 Task: Create a section Automated Testing Sprint and in the section, add a milestone Platform Migration in the project Touchstone.
Action: Mouse moved to (60, 320)
Screenshot: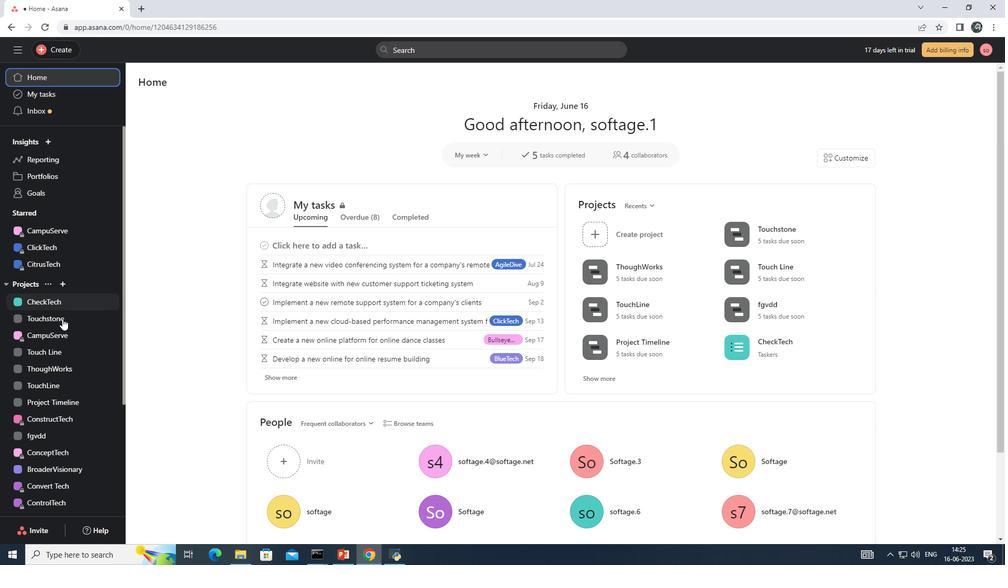 
Action: Mouse pressed left at (60, 320)
Screenshot: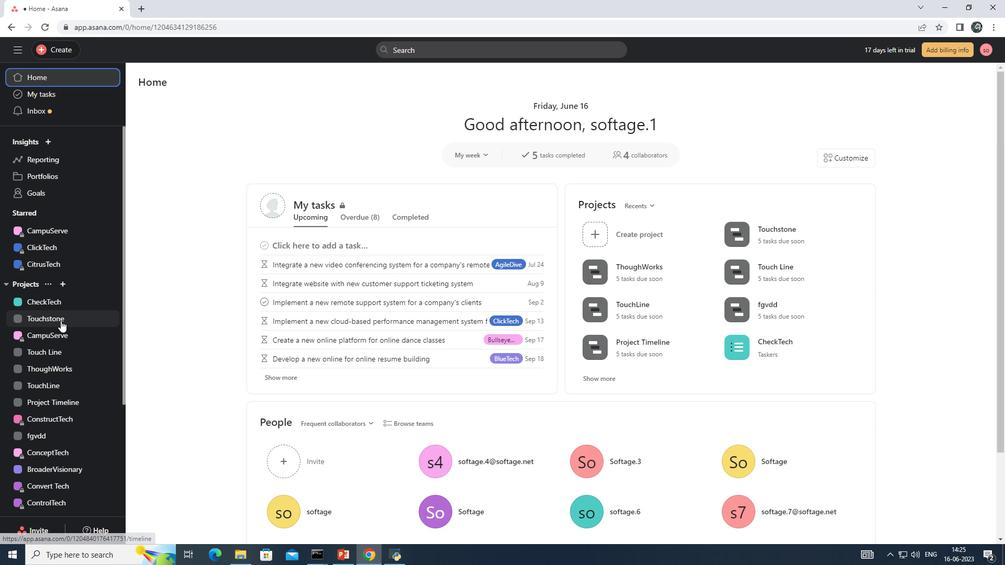 
Action: Mouse moved to (189, 104)
Screenshot: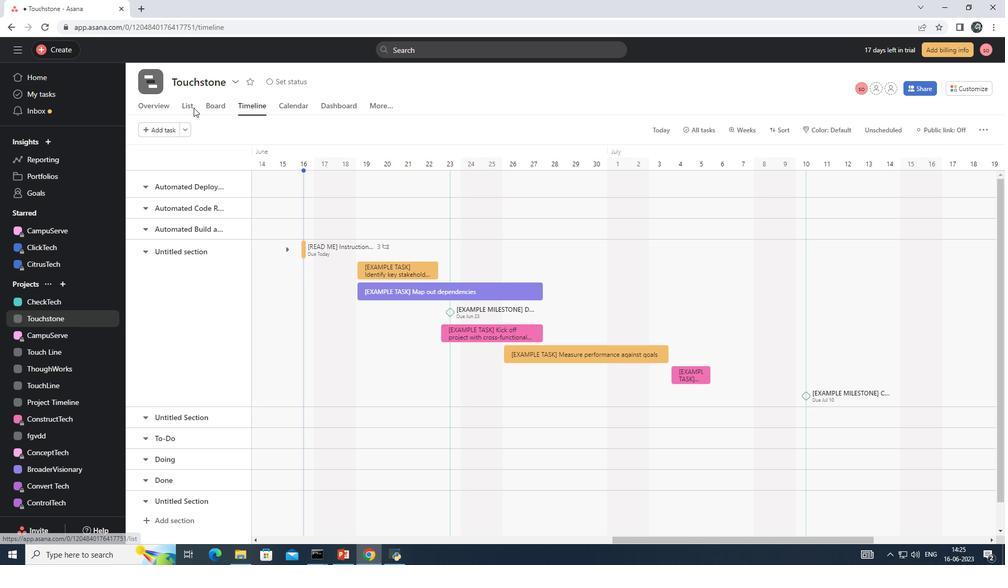 
Action: Mouse pressed left at (189, 104)
Screenshot: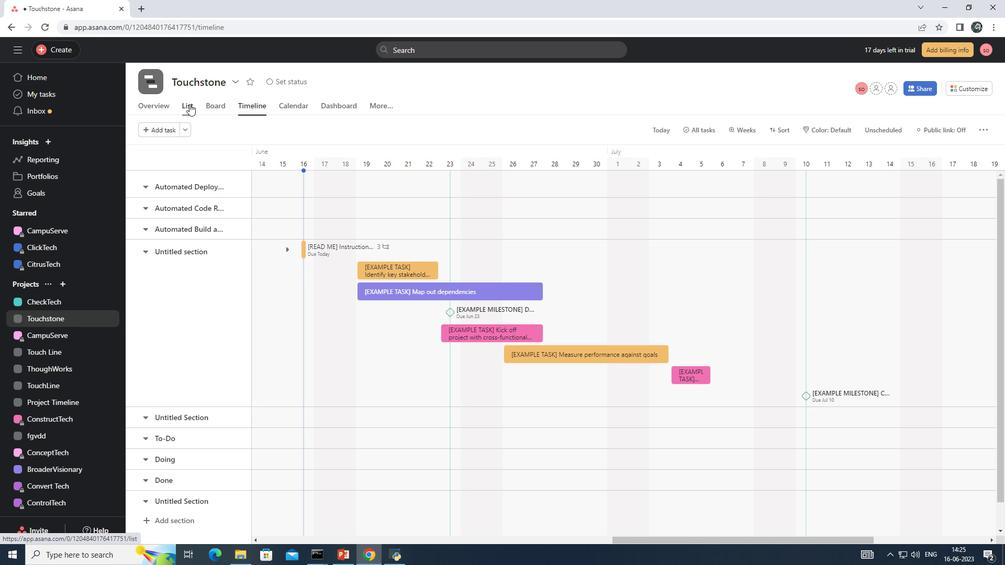 
Action: Mouse moved to (185, 129)
Screenshot: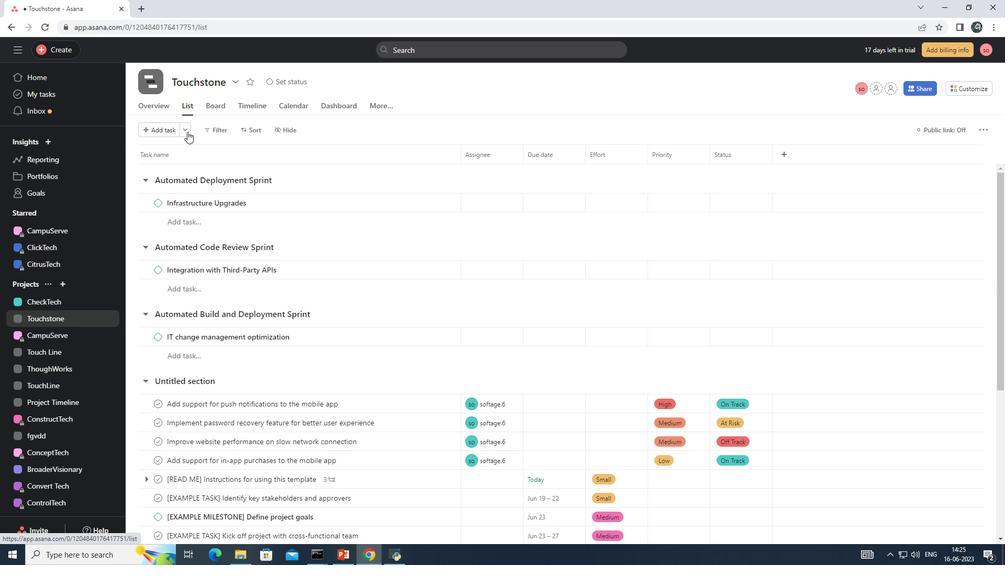 
Action: Mouse pressed left at (185, 129)
Screenshot: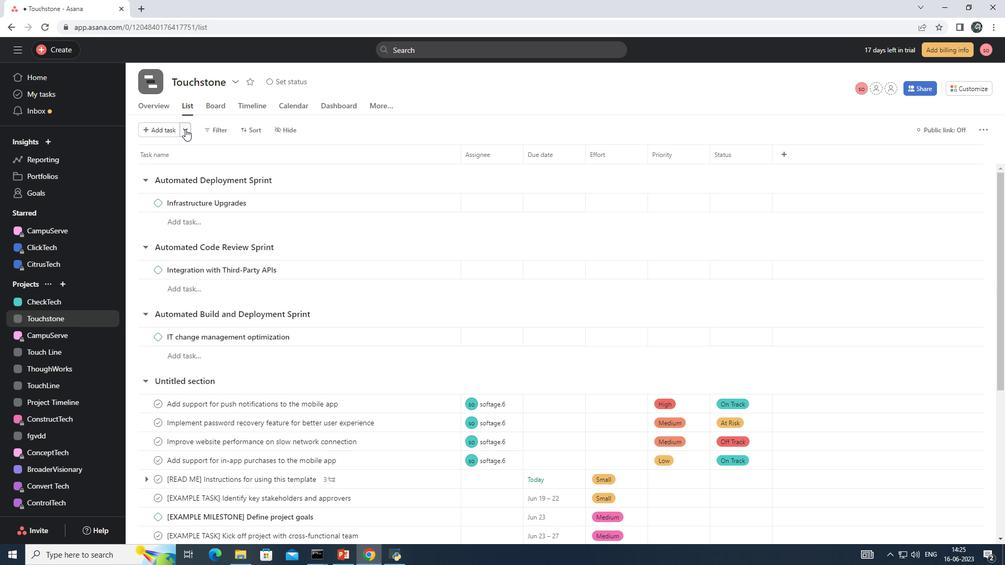 
Action: Mouse moved to (205, 147)
Screenshot: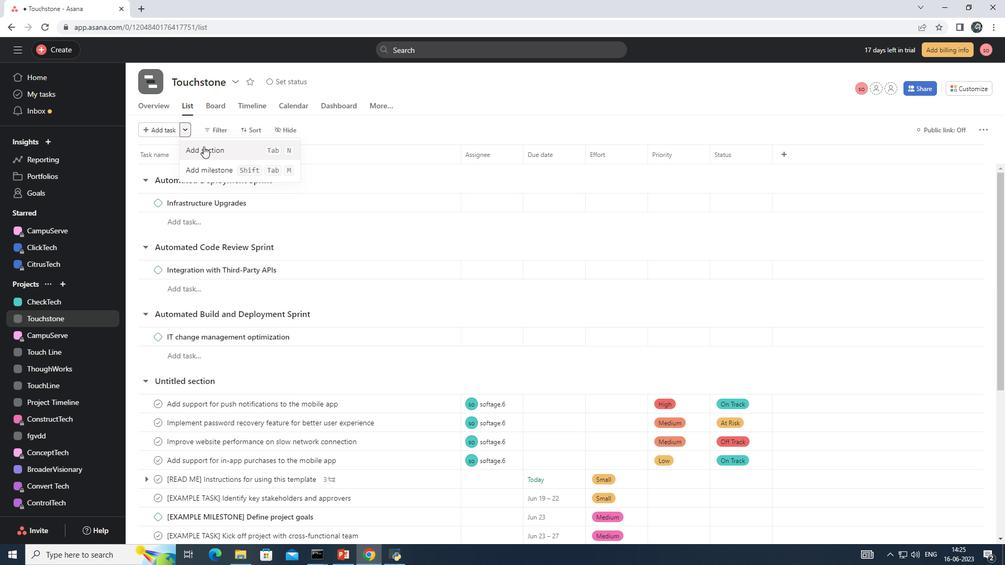 
Action: Mouse pressed left at (205, 147)
Screenshot: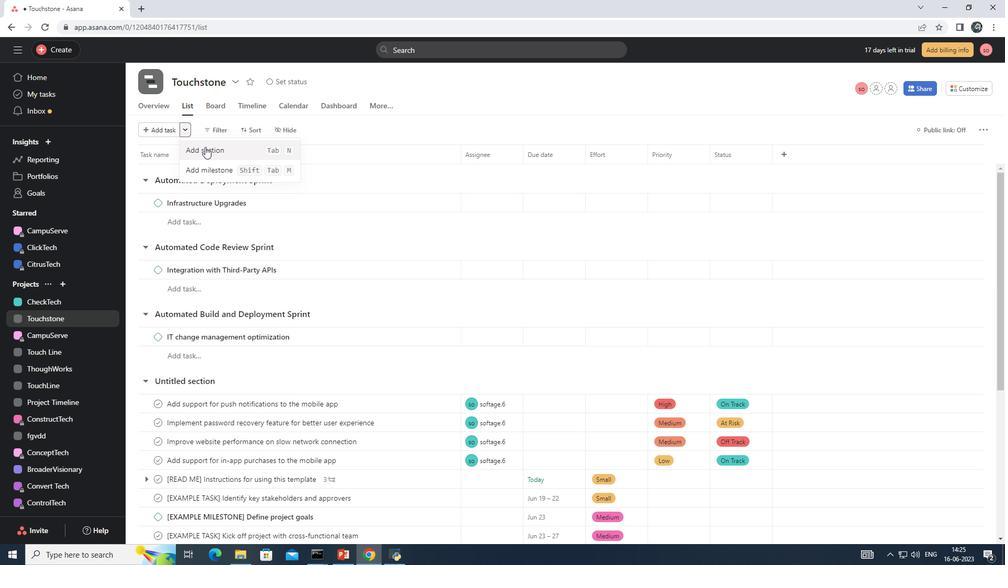 
Action: Mouse moved to (209, 176)
Screenshot: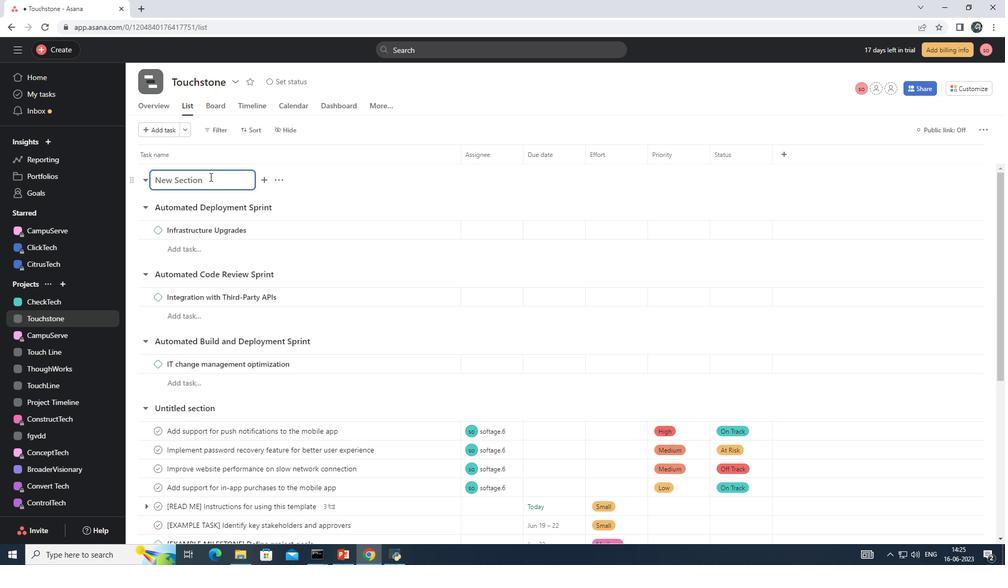 
Action: Key pressed <Key.shift><Key.shift><Key.shift><Key.shift><Key.shift>Automated<Key.space><Key.shift>Testing<Key.space><Key.shift>Sprint
Screenshot: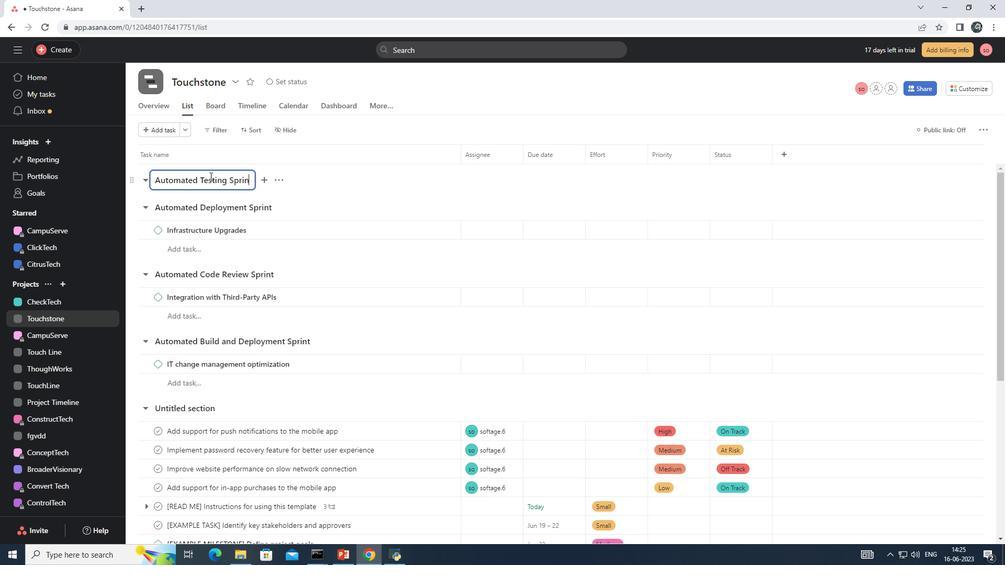 
Action: Mouse moved to (184, 128)
Screenshot: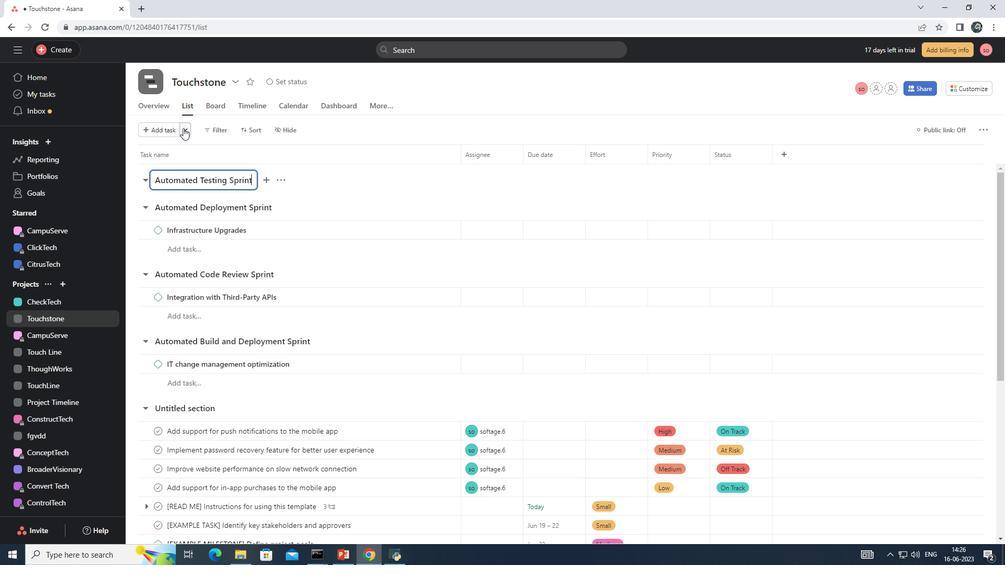 
Action: Mouse pressed left at (184, 128)
Screenshot: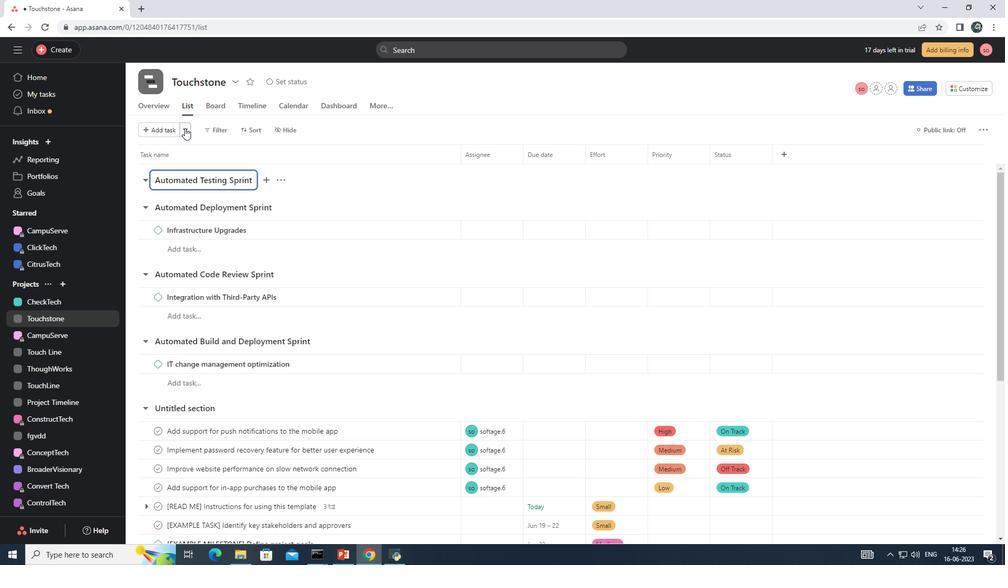 
Action: Mouse moved to (198, 172)
Screenshot: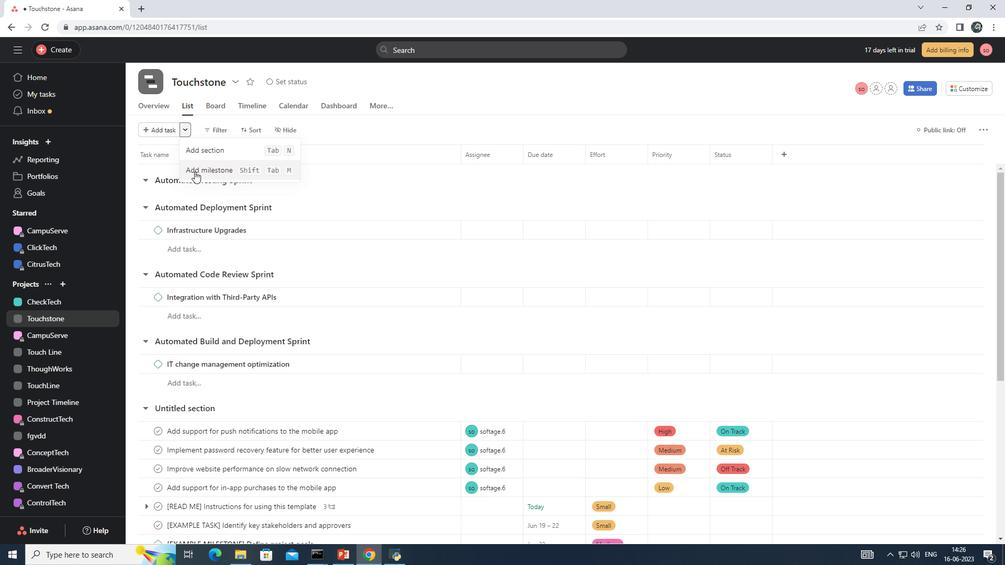 
Action: Mouse pressed left at (198, 172)
Screenshot: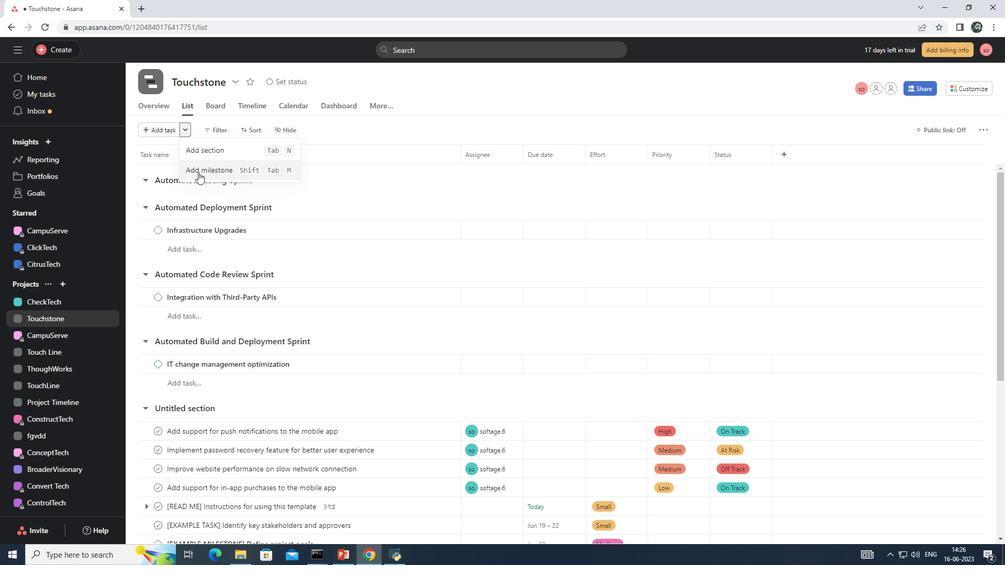 
Action: Mouse moved to (216, 230)
Screenshot: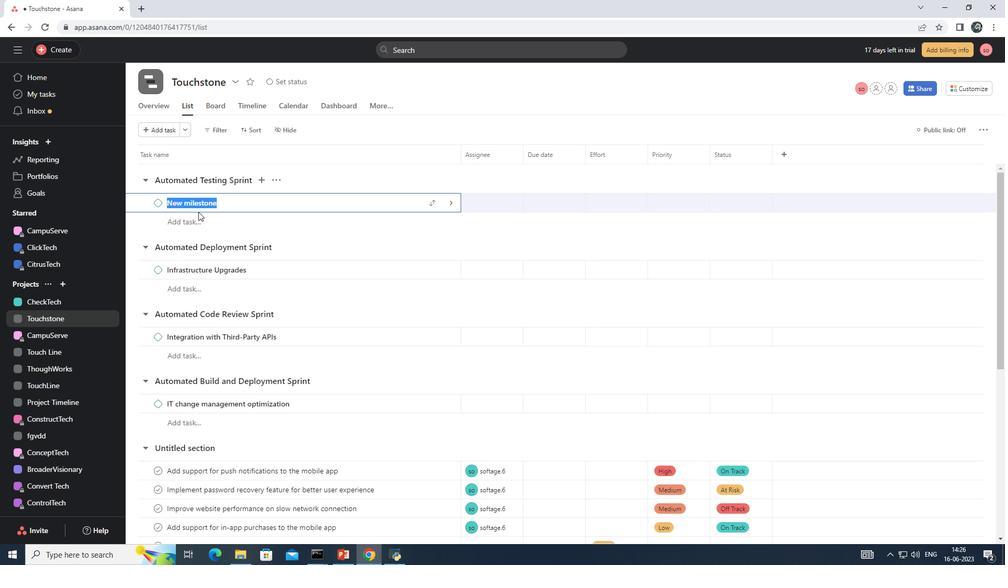 
Action: Key pressed <Key.backspace><Key.shift><Key.shift><Key.shift><Key.shift>Platform<Key.space><Key.shift>Migration<Key.space>
Screenshot: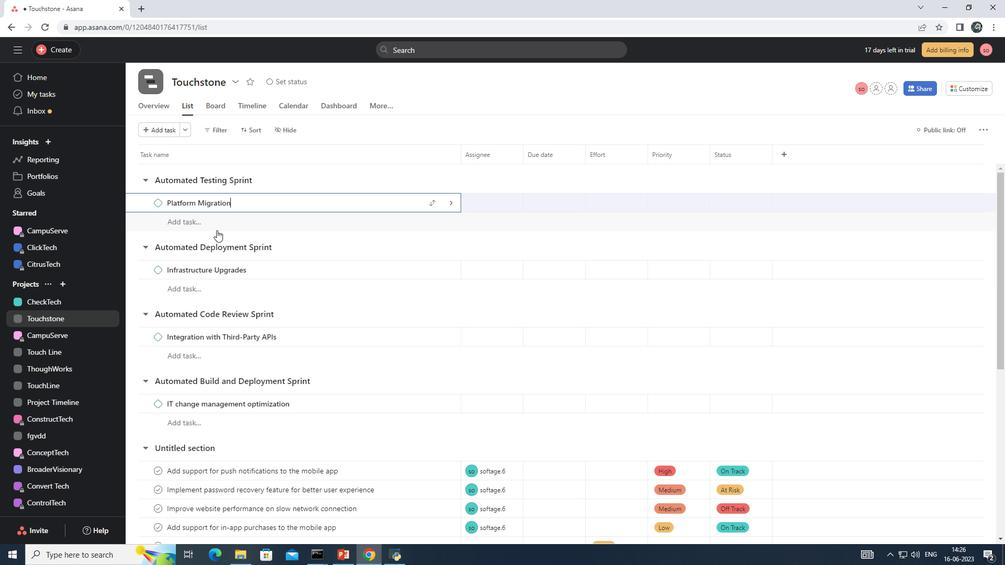 
